 Task: In the  document analysis.pdf Insert the command  'Editing'Email the file to   'softage.1@softage.net', with message attached Action Required: This requires your review and response. and file type: Microsoft Word
Action: Mouse moved to (938, 87)
Screenshot: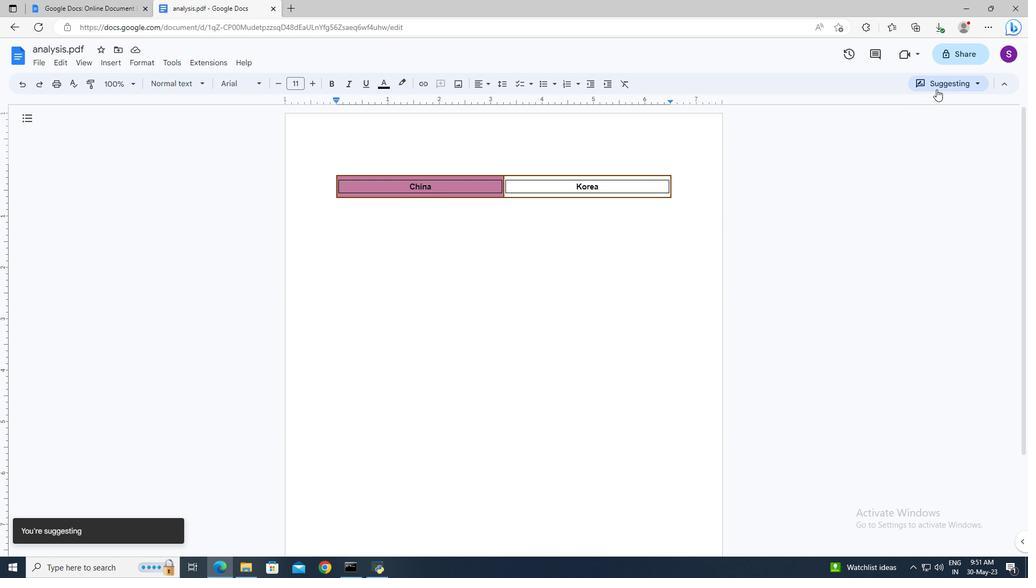 
Action: Mouse pressed left at (938, 87)
Screenshot: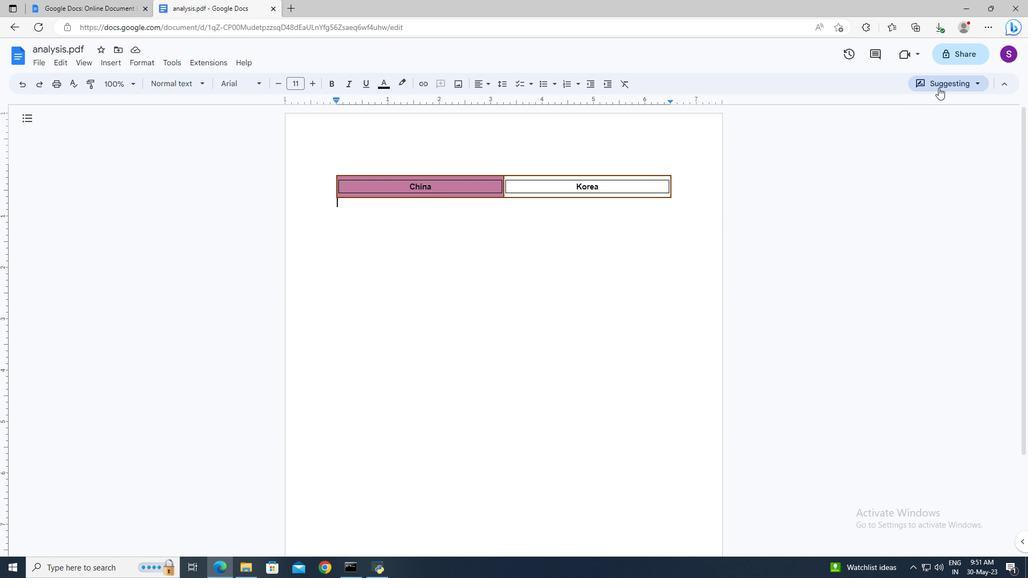 
Action: Mouse moved to (936, 105)
Screenshot: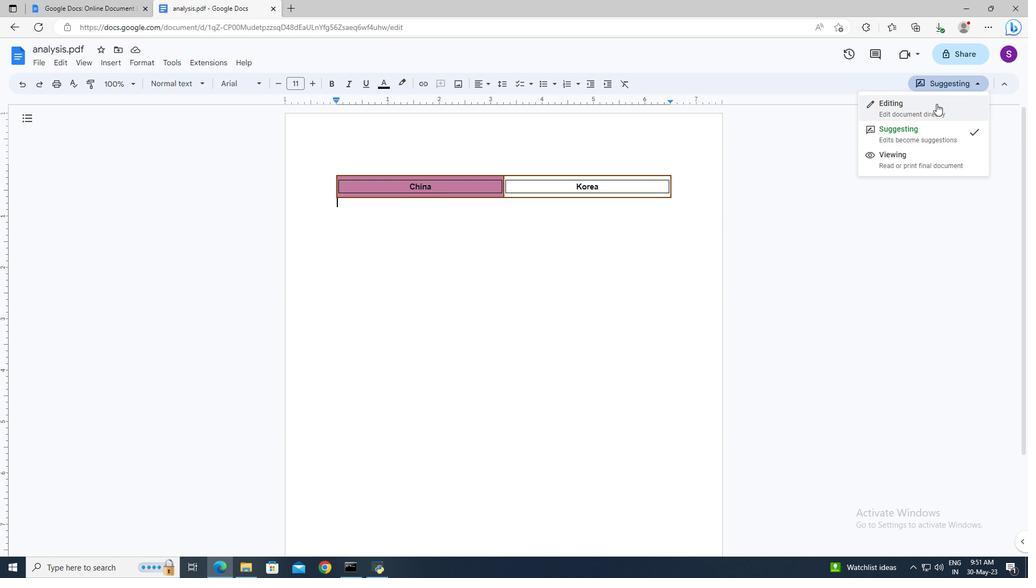 
Action: Mouse pressed left at (936, 105)
Screenshot: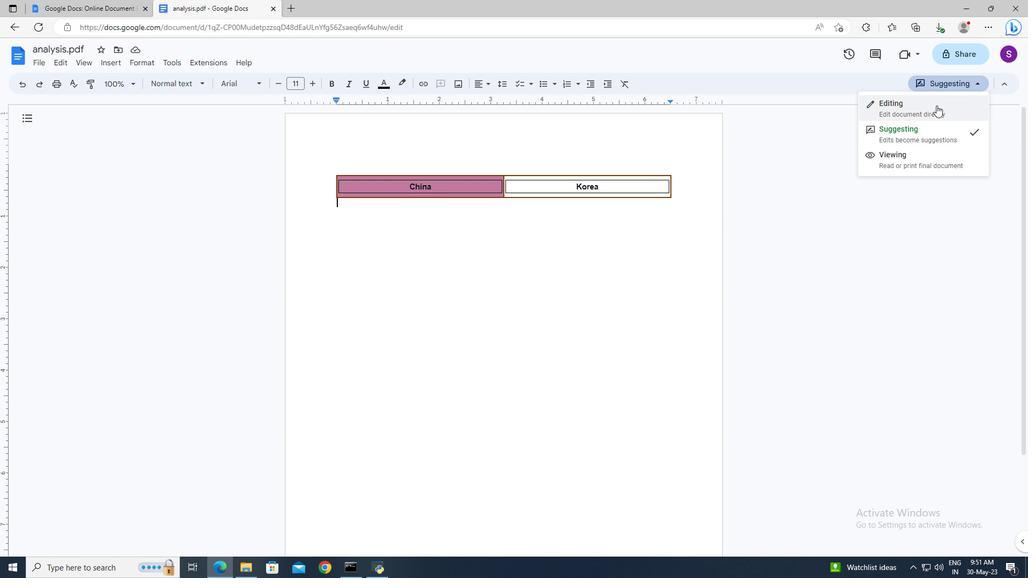 
Action: Mouse moved to (35, 65)
Screenshot: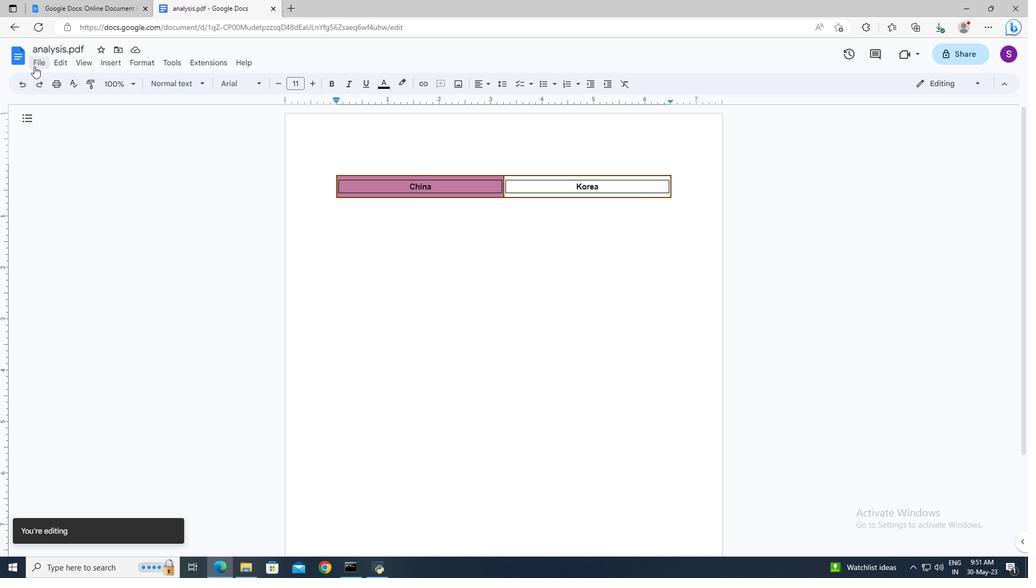 
Action: Mouse pressed left at (35, 65)
Screenshot: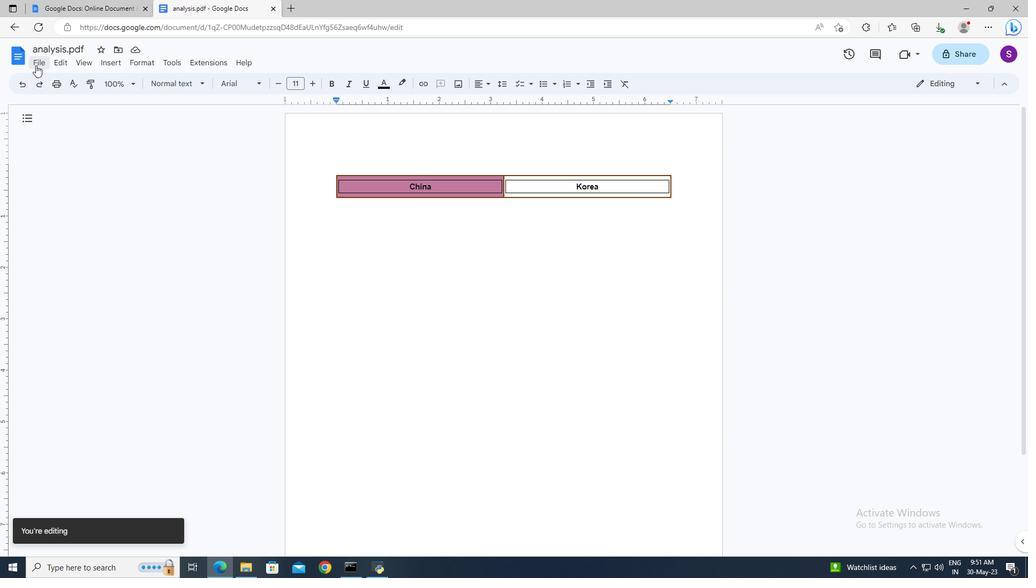 
Action: Mouse moved to (214, 159)
Screenshot: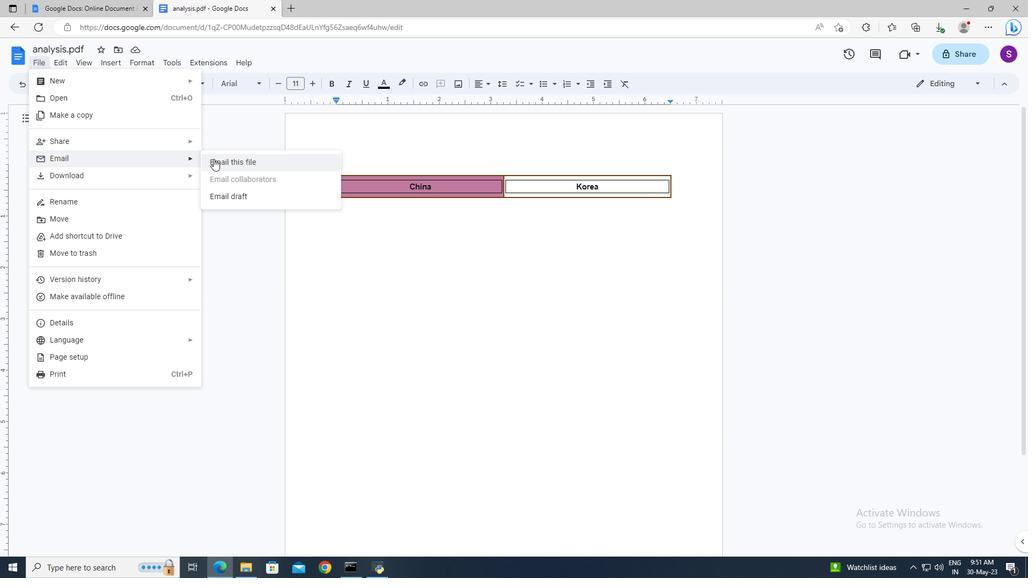 
Action: Mouse pressed left at (214, 159)
Screenshot: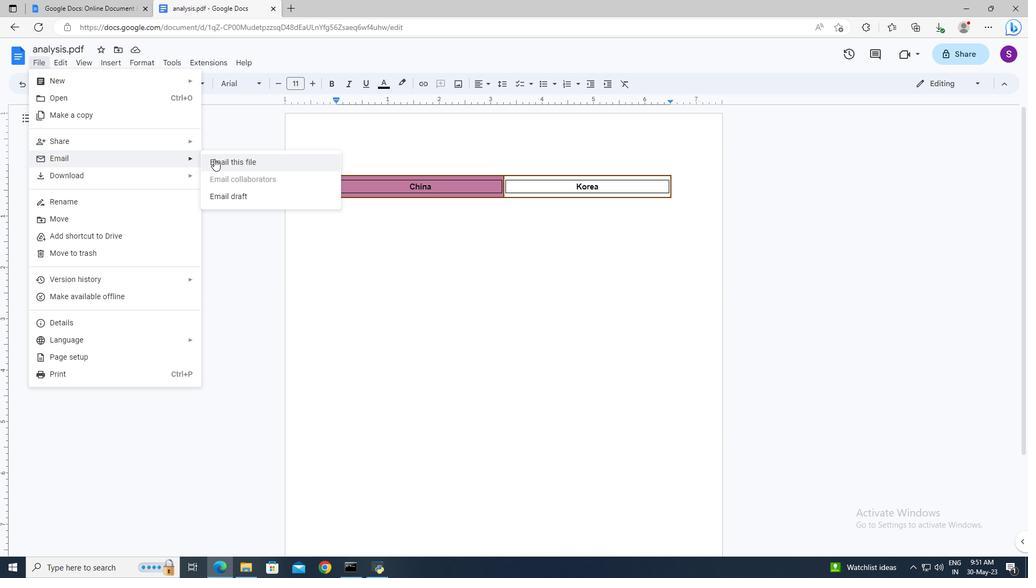 
Action: Mouse moved to (419, 229)
Screenshot: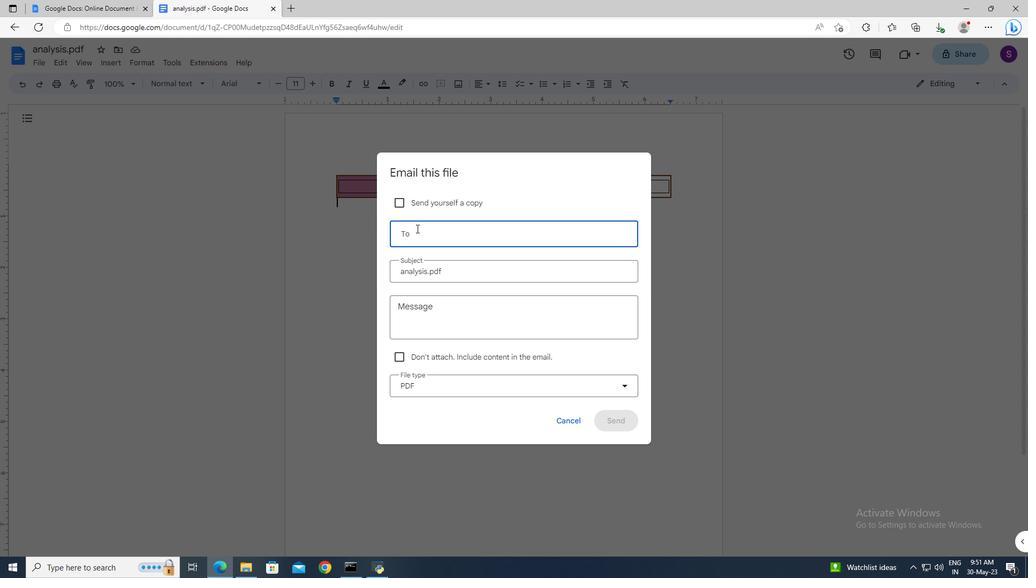 
Action: Mouse pressed left at (419, 229)
Screenshot: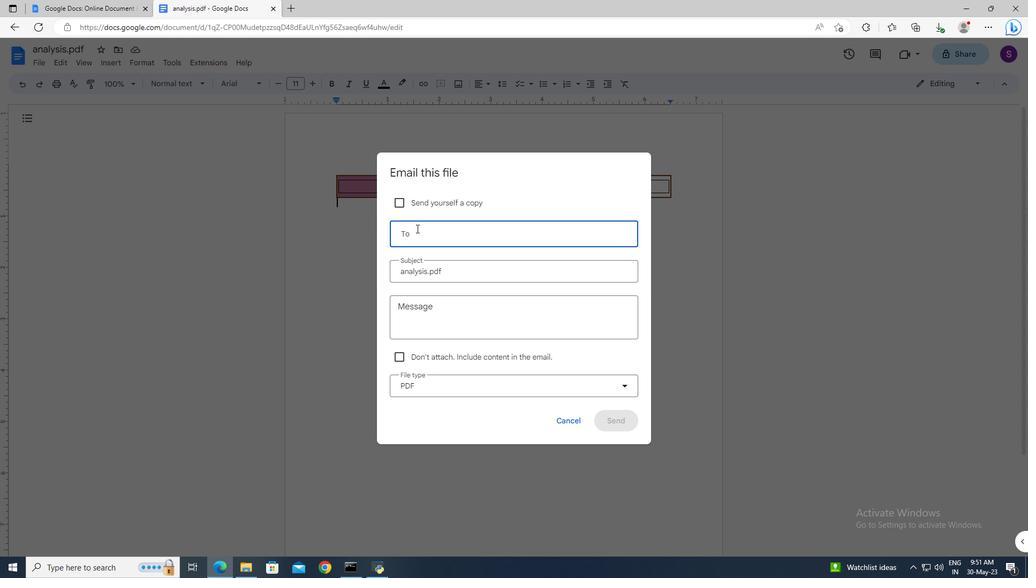 
Action: Mouse moved to (419, 229)
Screenshot: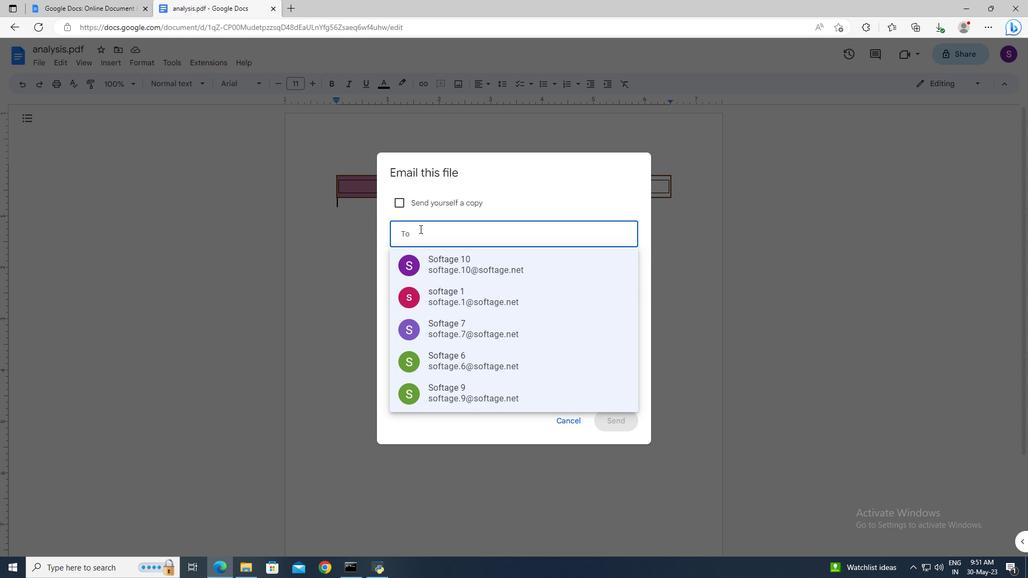 
Action: Key pressed softage.1<Key.shift>@s
Screenshot: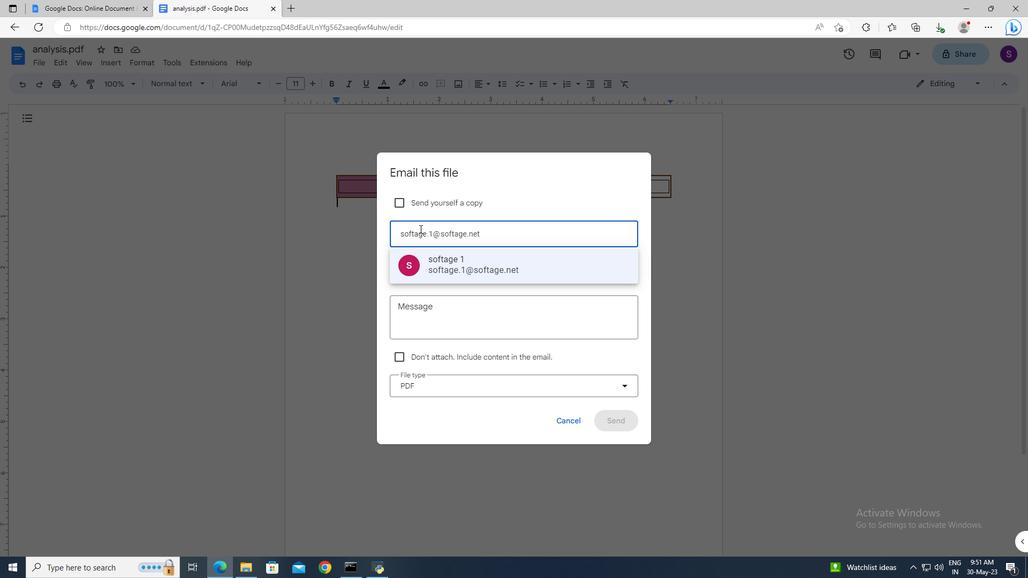 
Action: Mouse moved to (419, 229)
Screenshot: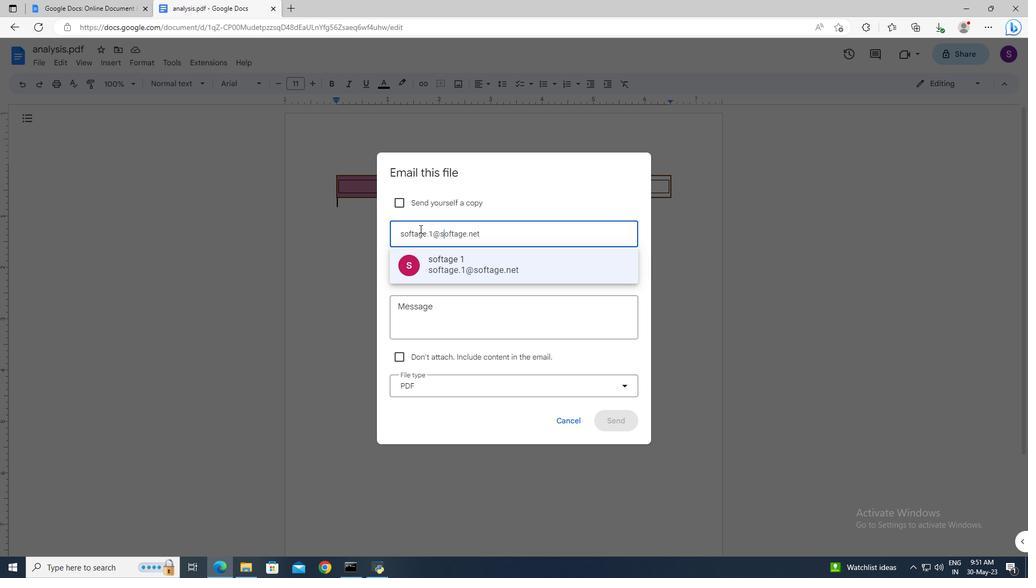 
Action: Key pressed oftage.net
Screenshot: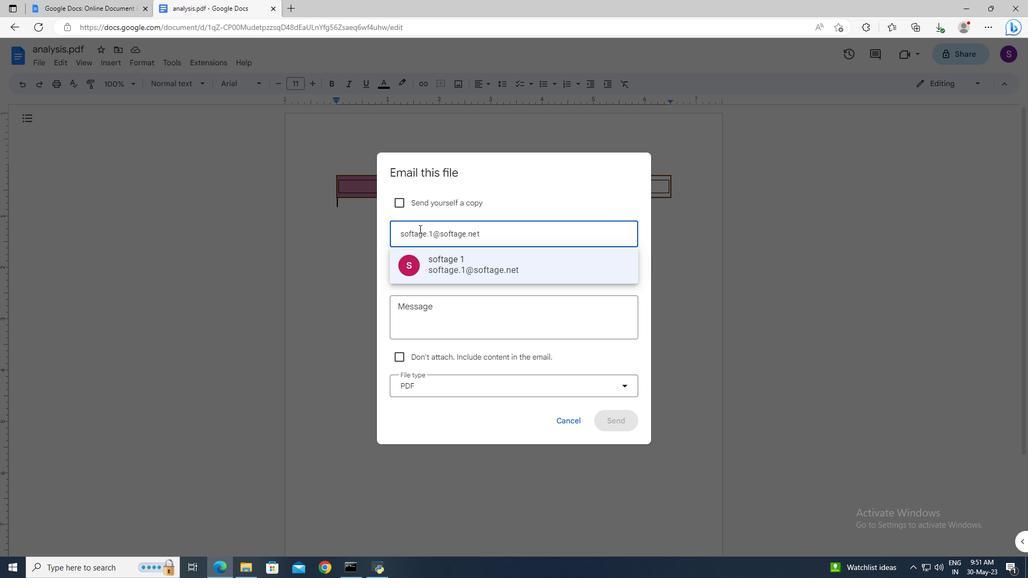 
Action: Mouse moved to (435, 262)
Screenshot: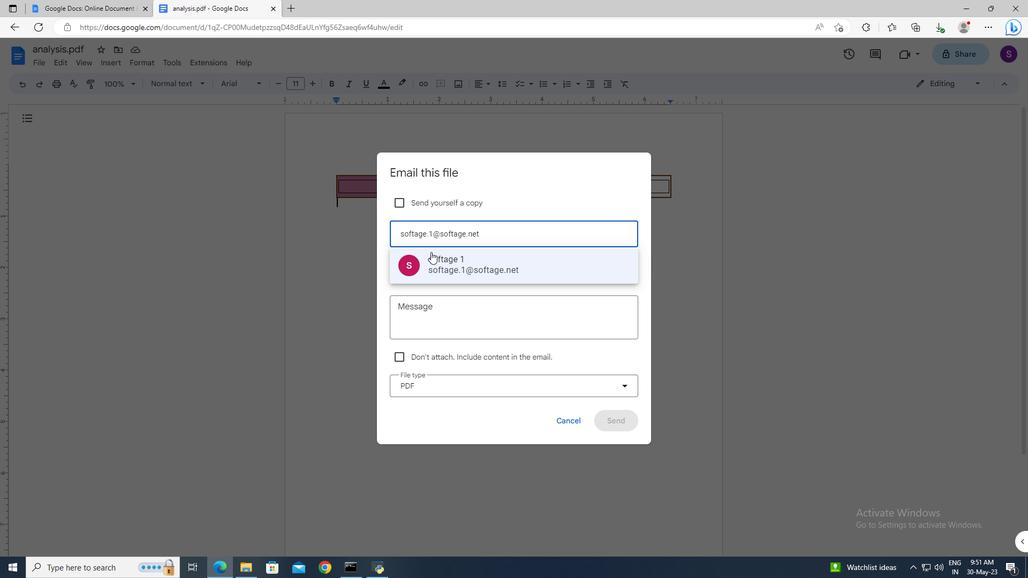 
Action: Mouse pressed left at (435, 262)
Screenshot: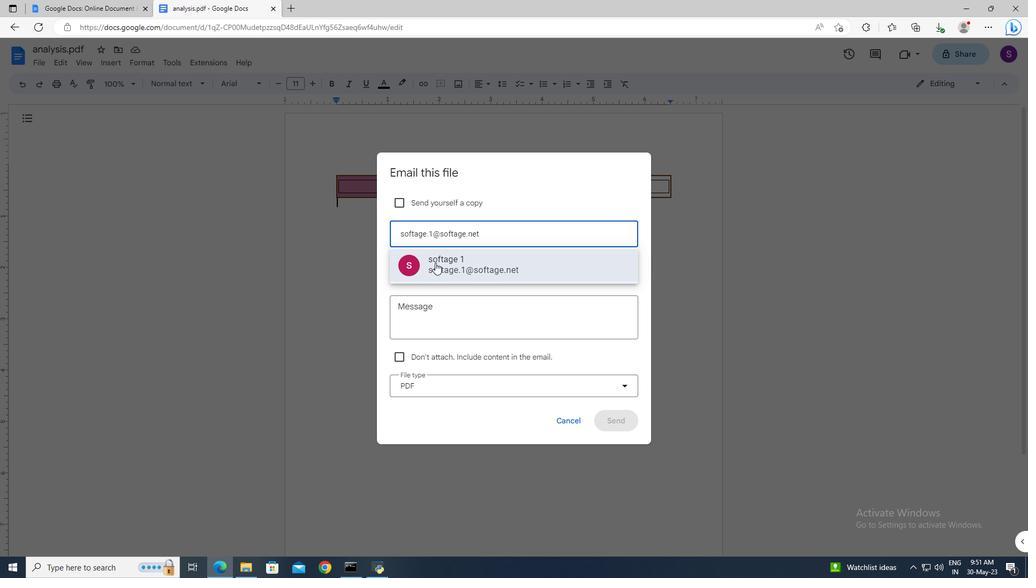 
Action: Mouse moved to (435, 310)
Screenshot: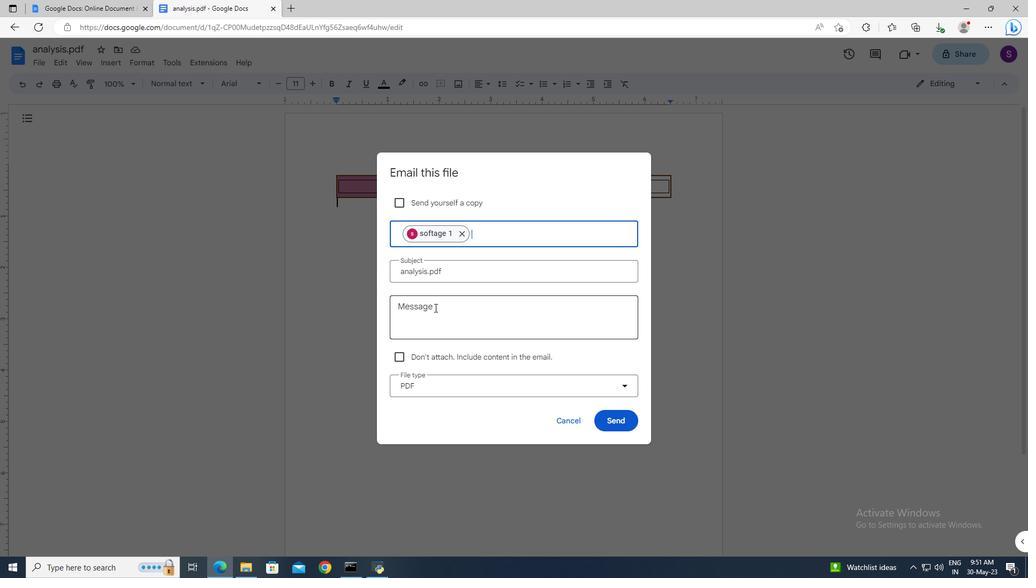 
Action: Mouse pressed left at (435, 310)
Screenshot: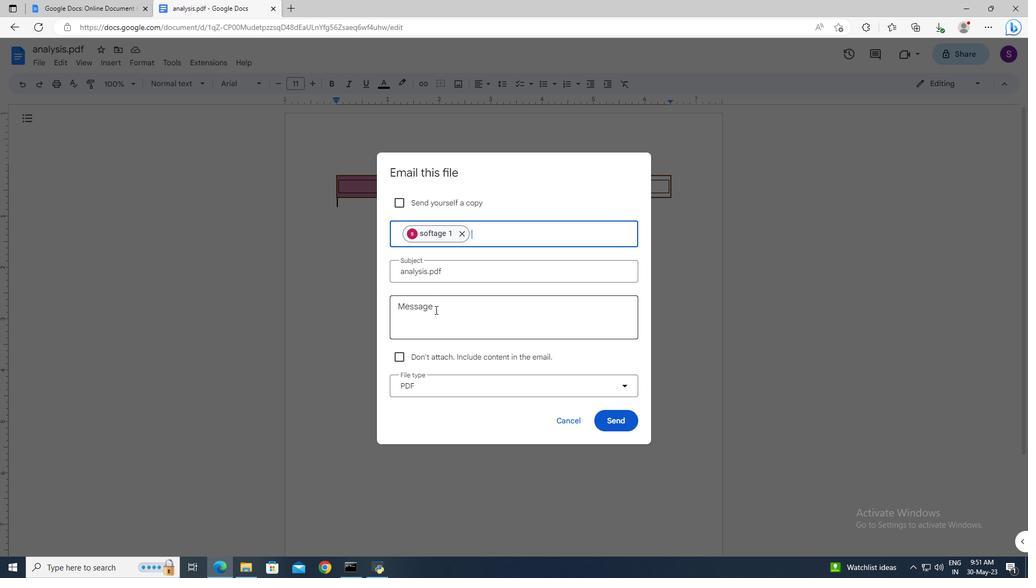 
Action: Key pressed <Key.shift><Key.shift><Key.shift><Key.shift><Key.shift>Action<Key.space><Key.shift>Required<Key.shift>:<Key.space><Key.shift>This<Key.space>requires<Key.space>your<Key.space>review<Key.space>and<Key.space>response.
Screenshot: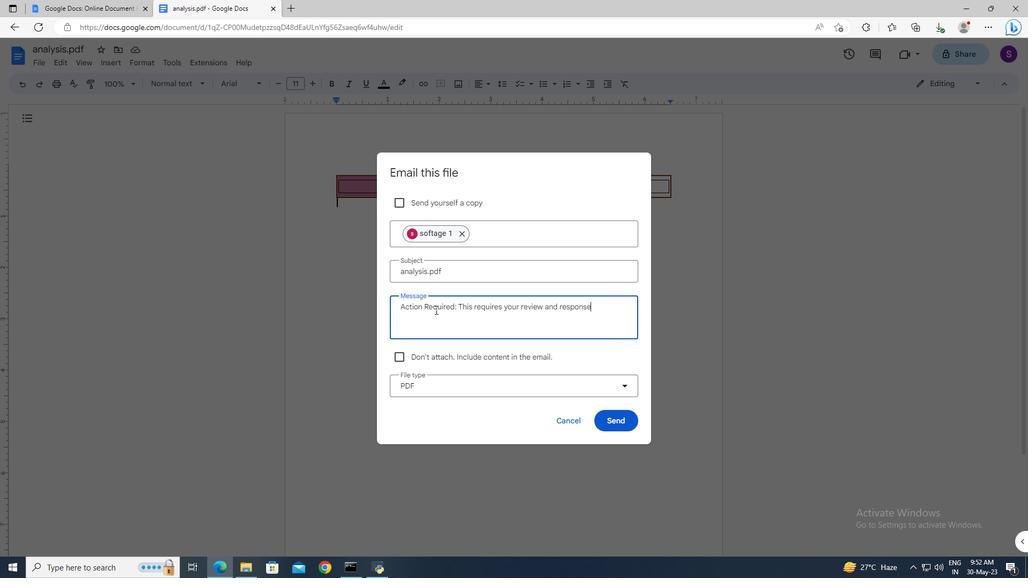 
Action: Mouse moved to (460, 384)
Screenshot: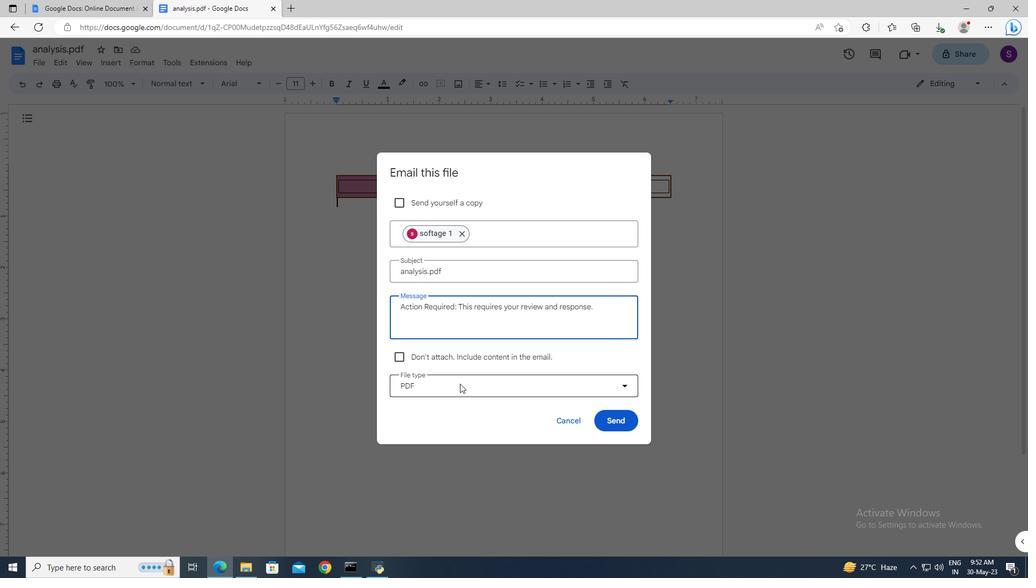 
Action: Mouse pressed left at (460, 384)
Screenshot: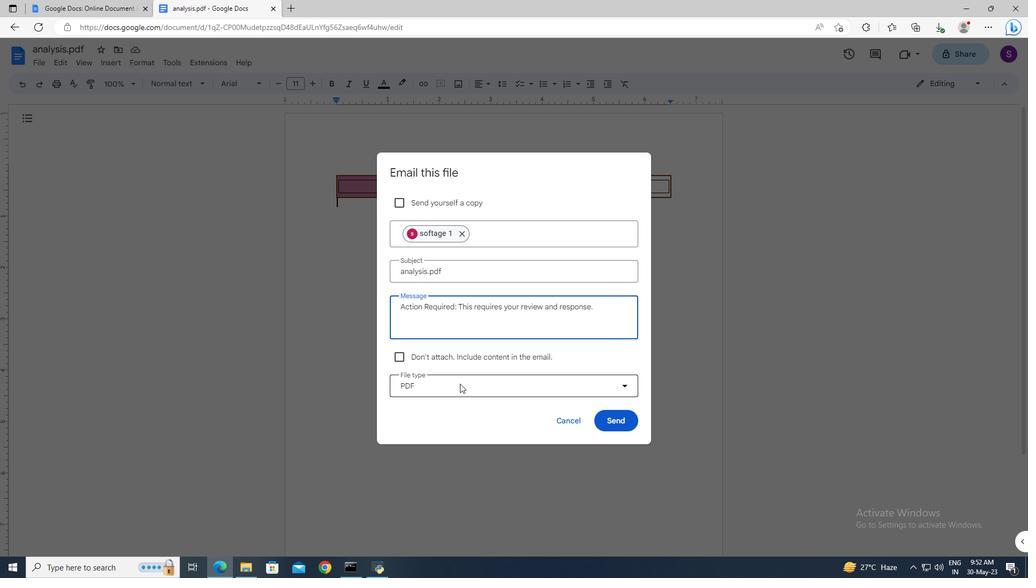 
Action: Mouse moved to (464, 477)
Screenshot: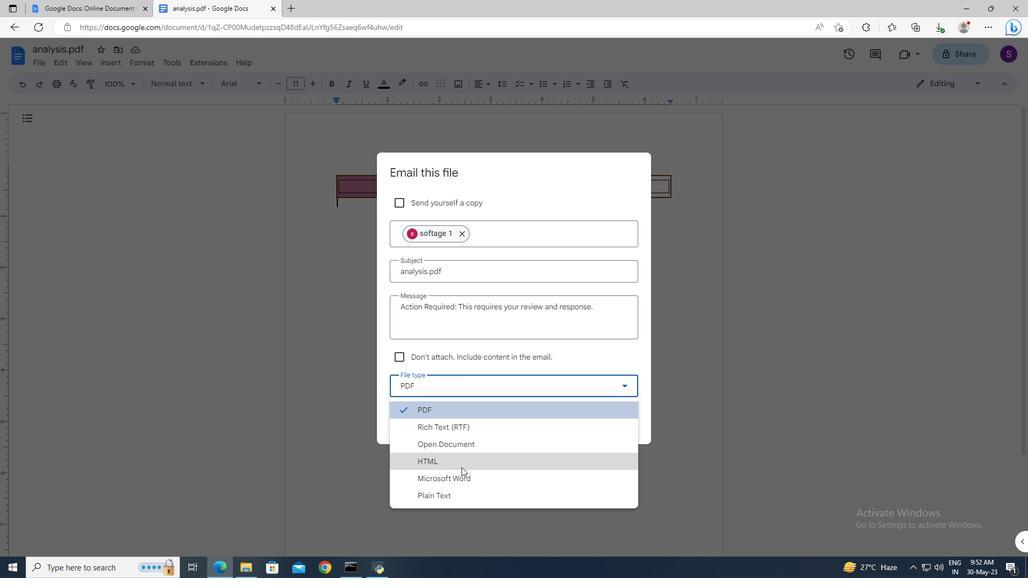 
Action: Mouse pressed left at (464, 477)
Screenshot: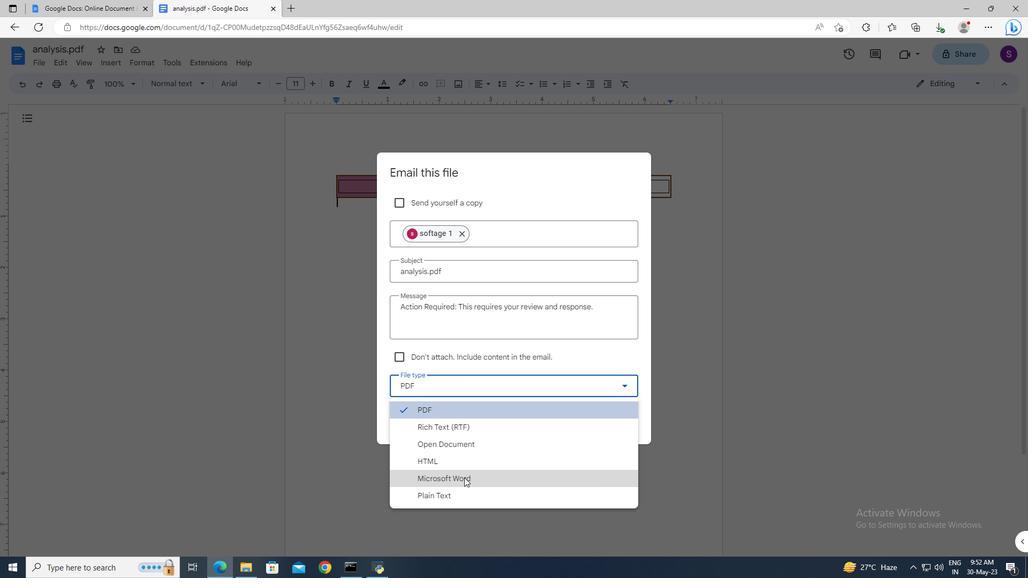 
Action: Mouse moved to (602, 424)
Screenshot: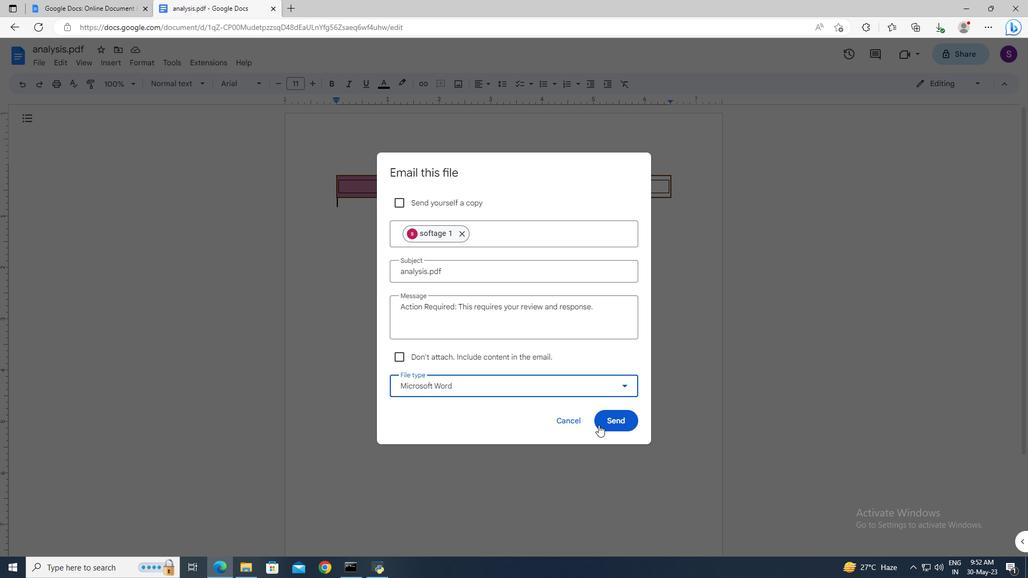 
Action: Mouse pressed left at (602, 424)
Screenshot: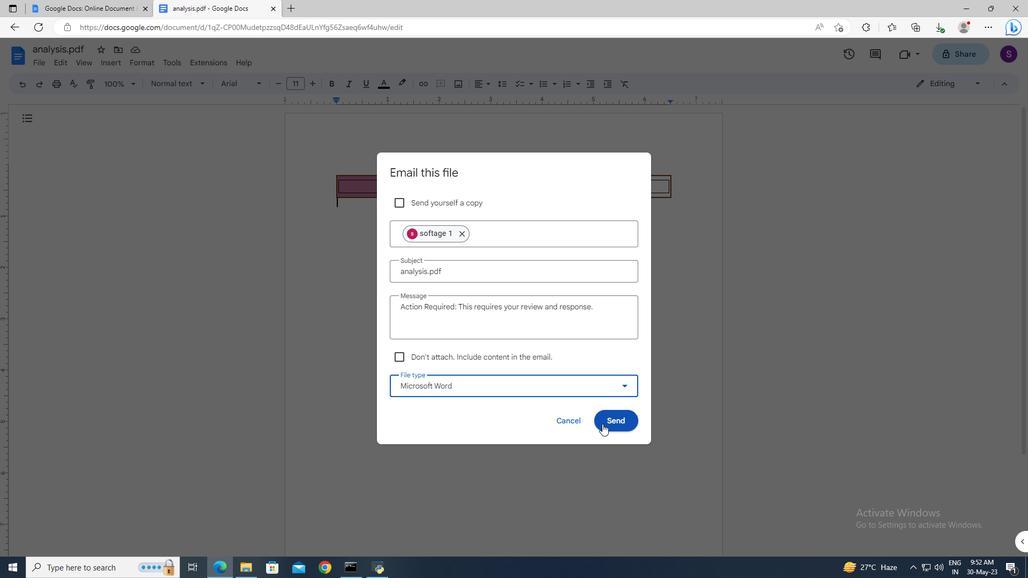 
Action: Mouse moved to (602, 423)
Screenshot: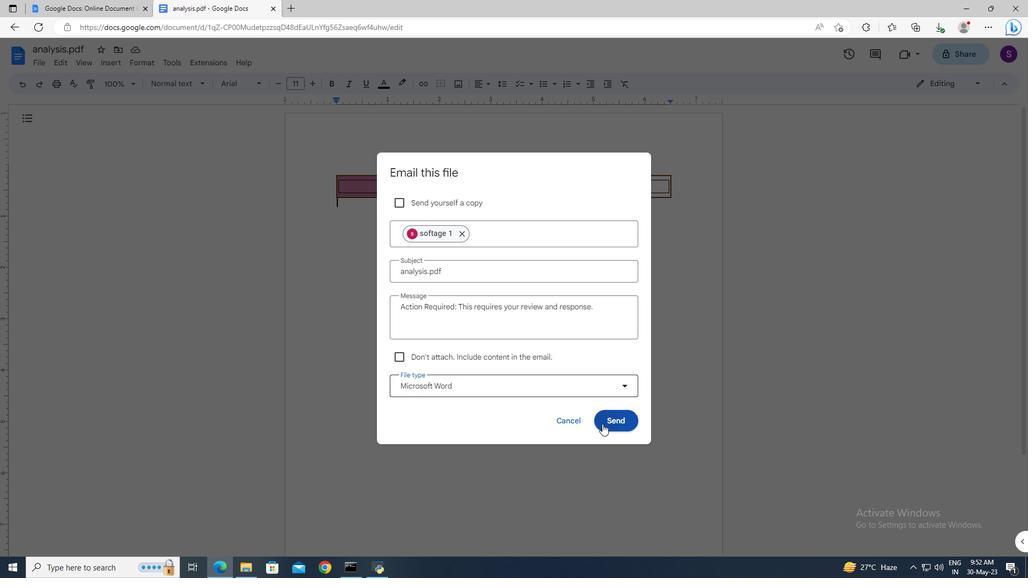 
